Task: Set the tone-mapping algorithm for Open GL video output for Windows to "Hard clip out-of-gamut".
Action: Mouse moved to (107, 15)
Screenshot: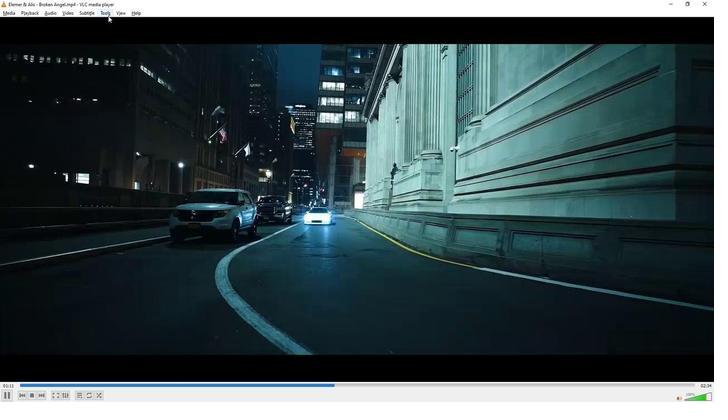
Action: Mouse pressed left at (107, 15)
Screenshot: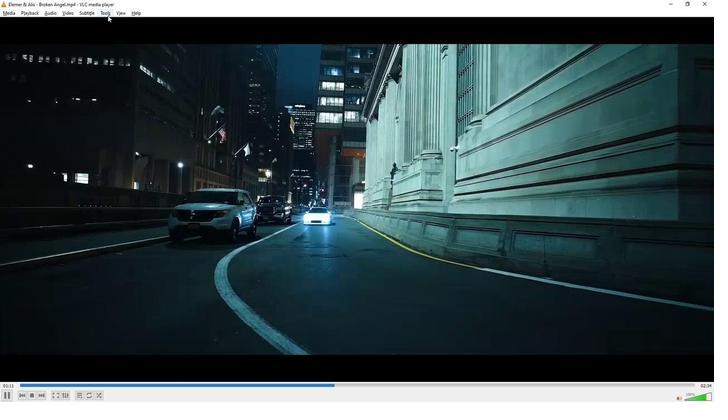 
Action: Mouse moved to (112, 98)
Screenshot: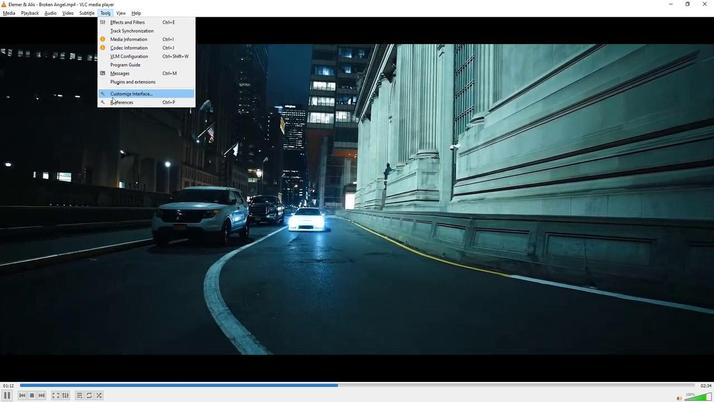 
Action: Mouse pressed left at (112, 98)
Screenshot: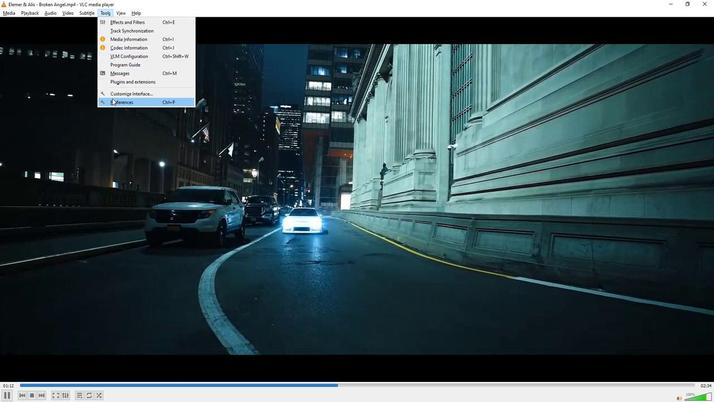 
Action: Mouse moved to (156, 317)
Screenshot: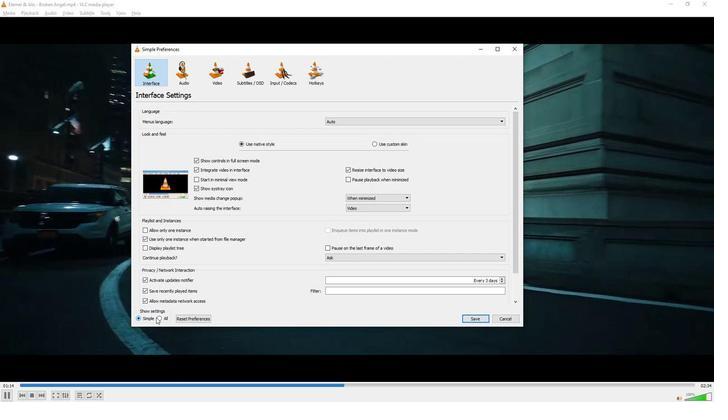 
Action: Mouse pressed left at (156, 317)
Screenshot: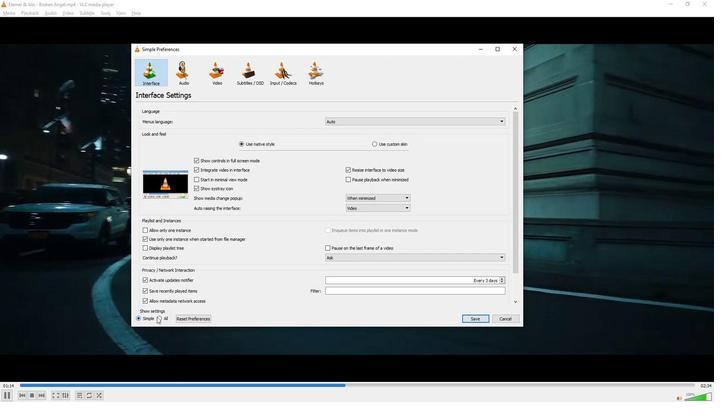 
Action: Mouse moved to (153, 266)
Screenshot: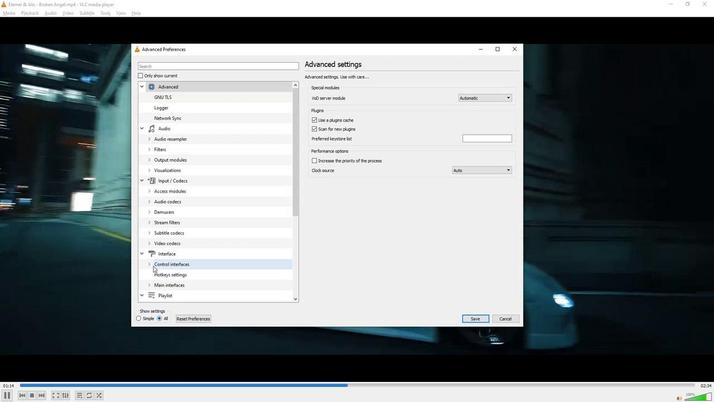 
Action: Mouse scrolled (153, 265) with delta (0, 0)
Screenshot: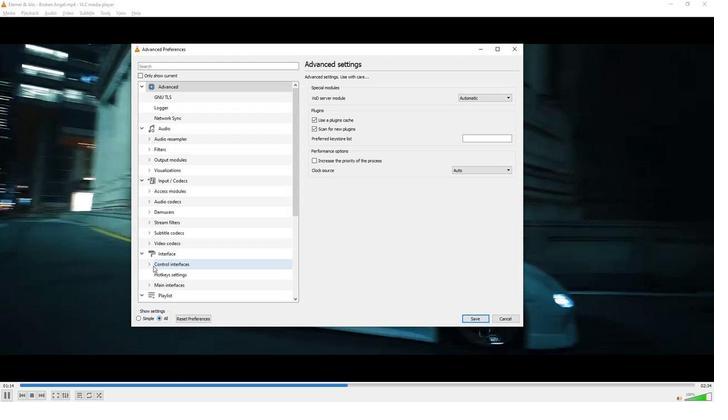 
Action: Mouse moved to (153, 265)
Screenshot: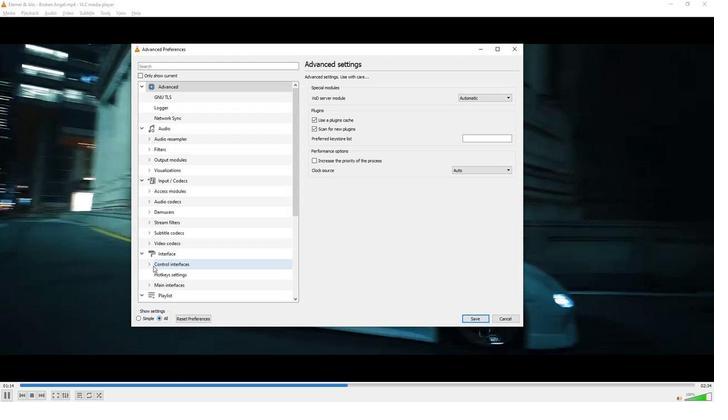 
Action: Mouse scrolled (153, 265) with delta (0, 0)
Screenshot: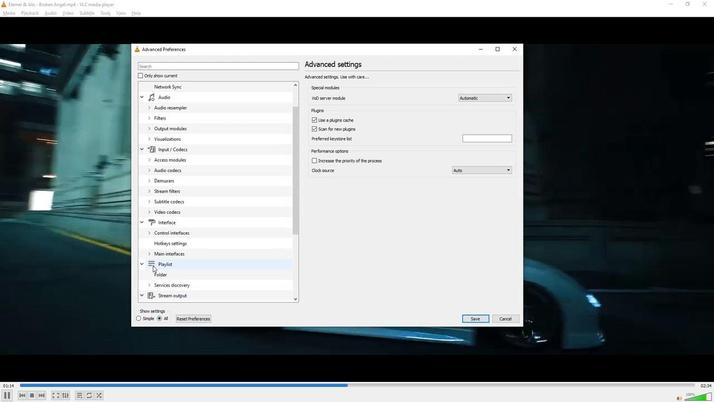 
Action: Mouse moved to (152, 265)
Screenshot: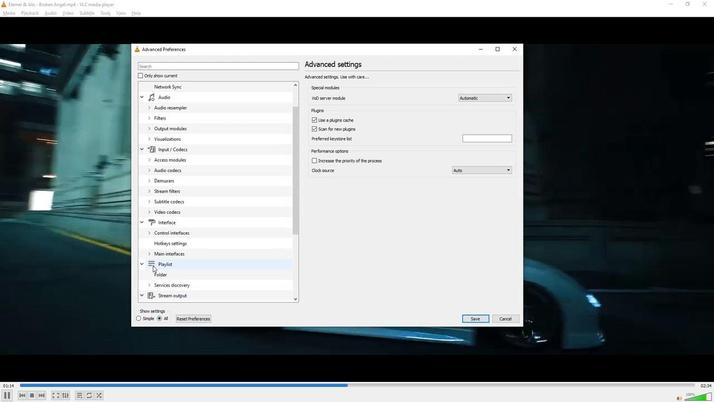 
Action: Mouse scrolled (152, 265) with delta (0, 0)
Screenshot: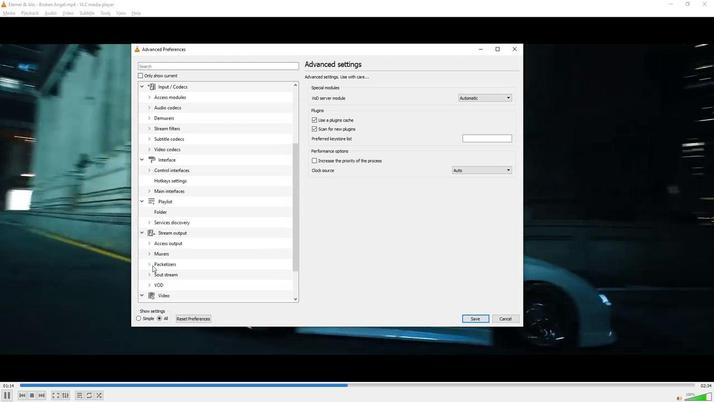 
Action: Mouse scrolled (152, 265) with delta (0, 0)
Screenshot: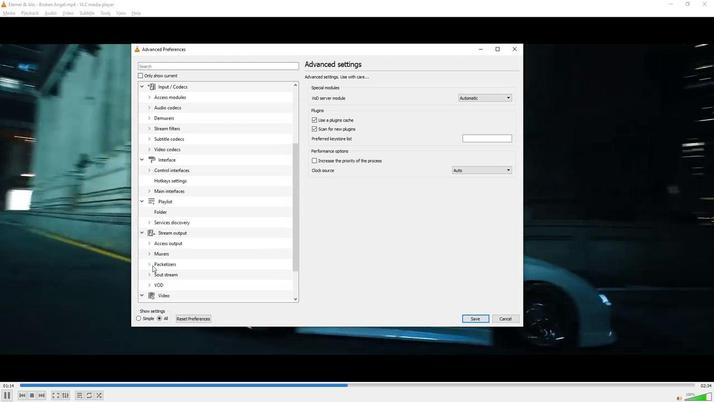 
Action: Mouse scrolled (152, 265) with delta (0, 0)
Screenshot: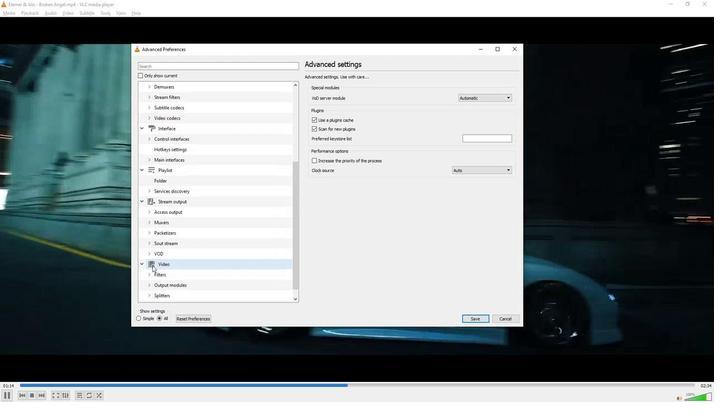 
Action: Mouse scrolled (152, 265) with delta (0, 0)
Screenshot: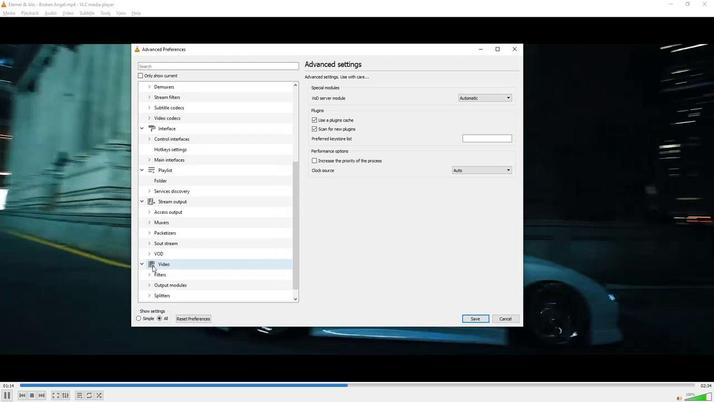 
Action: Mouse scrolled (152, 265) with delta (0, 0)
Screenshot: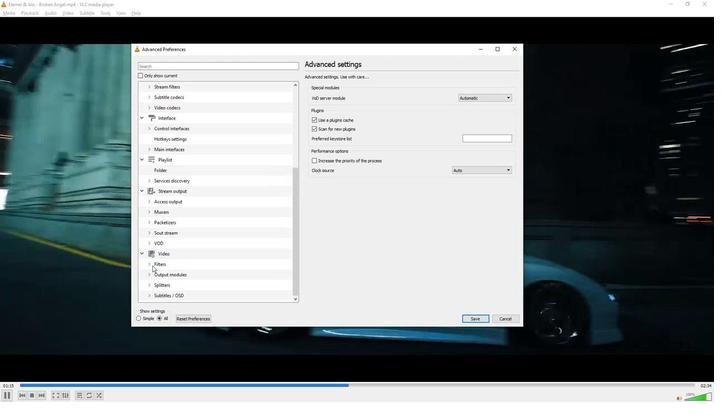 
Action: Mouse moved to (145, 275)
Screenshot: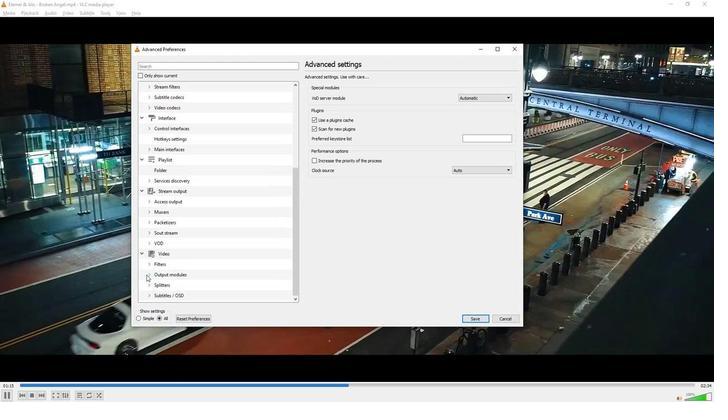 
Action: Mouse pressed left at (145, 275)
Screenshot: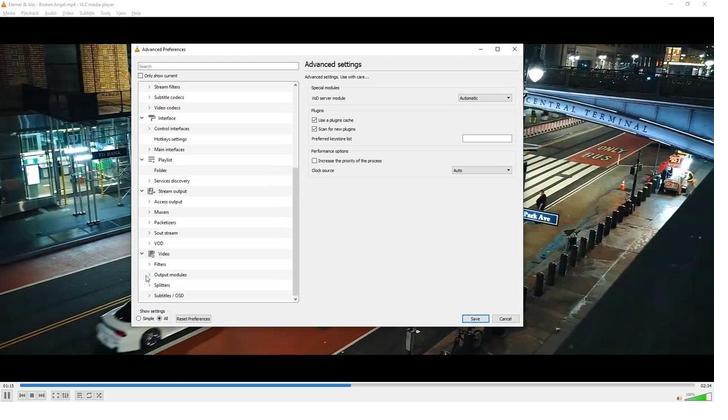 
Action: Mouse moved to (165, 267)
Screenshot: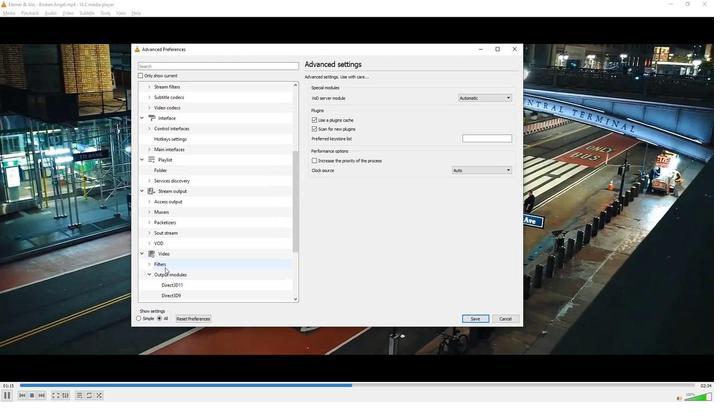 
Action: Mouse scrolled (165, 266) with delta (0, 0)
Screenshot: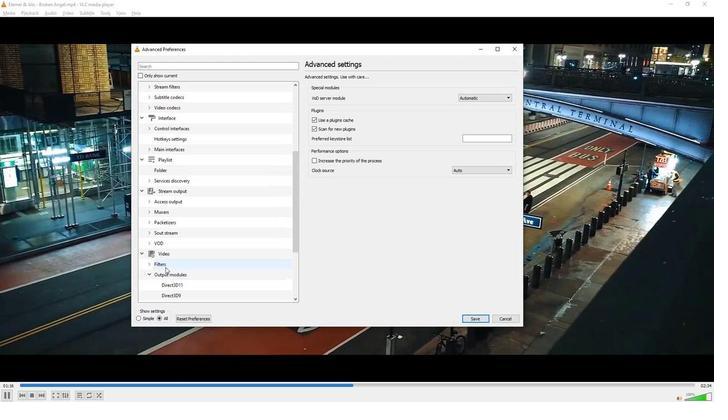 
Action: Mouse scrolled (165, 266) with delta (0, 0)
Screenshot: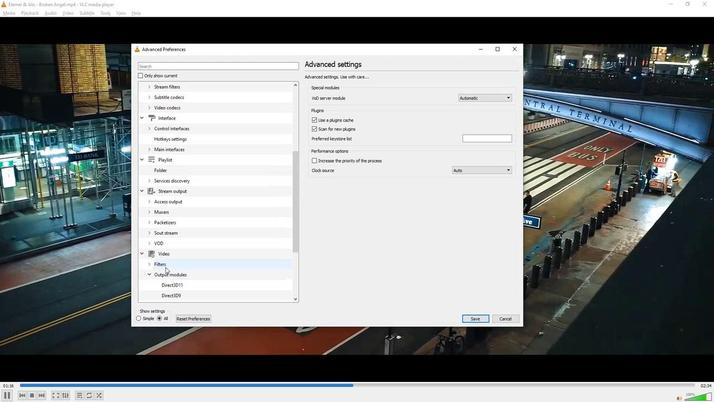 
Action: Mouse scrolled (165, 266) with delta (0, 0)
Screenshot: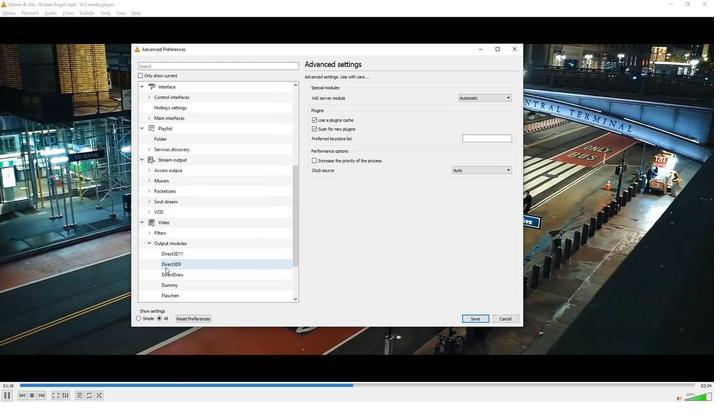 
Action: Mouse scrolled (165, 266) with delta (0, 0)
Screenshot: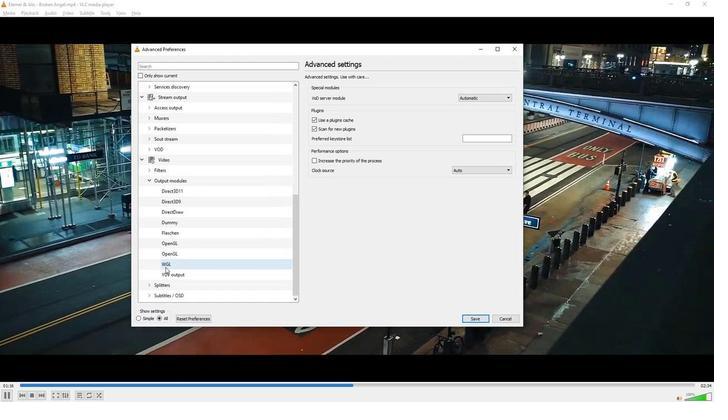 
Action: Mouse scrolled (165, 266) with delta (0, 0)
Screenshot: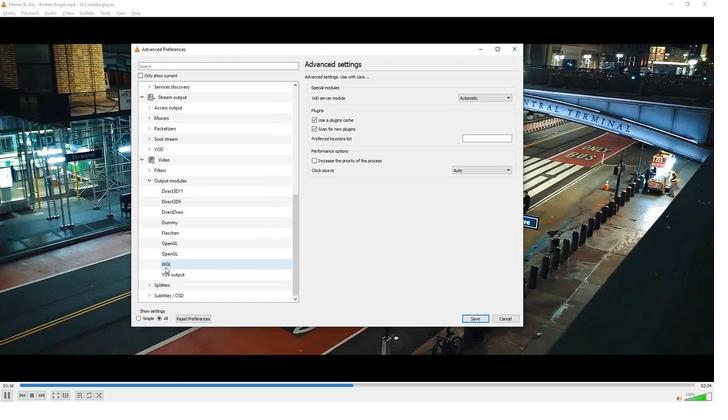 
Action: Mouse scrolled (165, 266) with delta (0, 0)
Screenshot: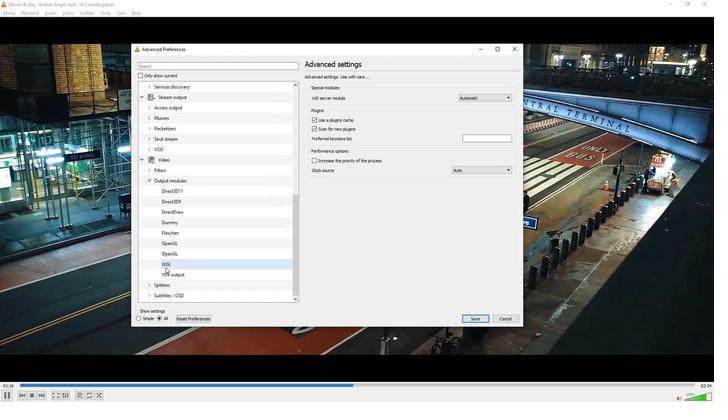 
Action: Mouse moved to (166, 256)
Screenshot: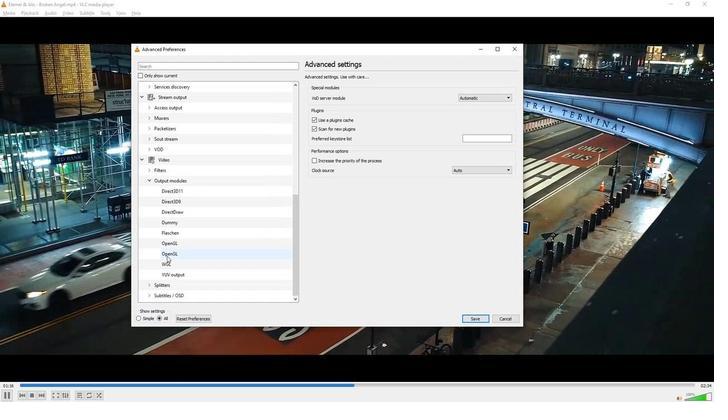 
Action: Mouse pressed left at (166, 256)
Screenshot: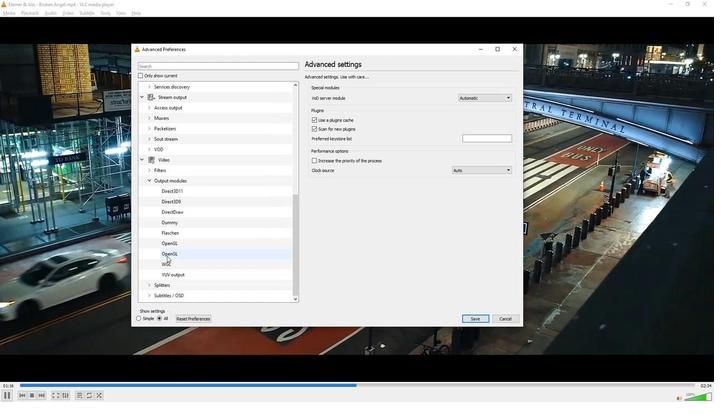 
Action: Mouse moved to (443, 152)
Screenshot: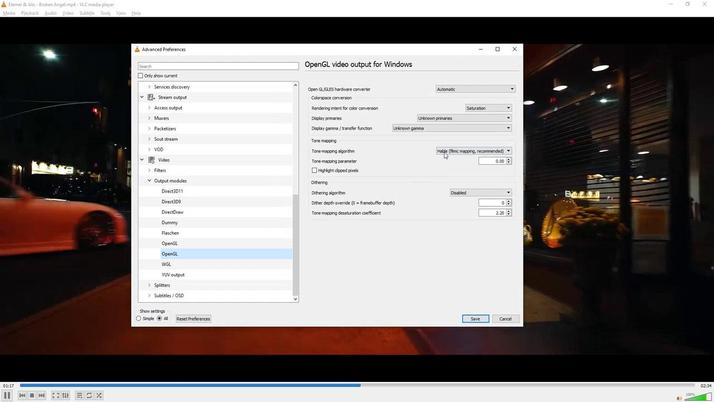 
Action: Mouse pressed left at (443, 152)
Screenshot: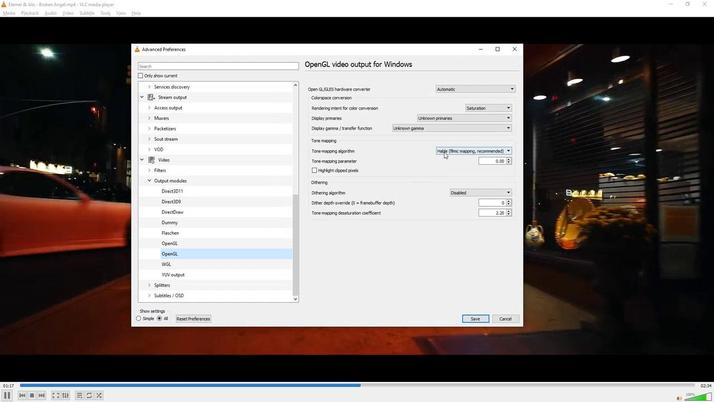 
Action: Mouse moved to (445, 181)
Screenshot: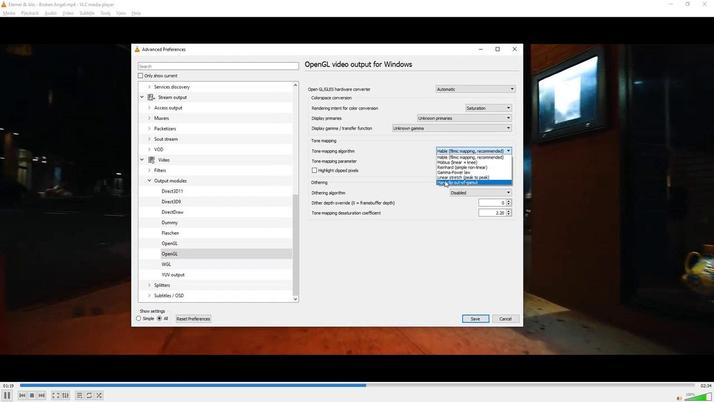 
Action: Mouse pressed left at (445, 181)
Screenshot: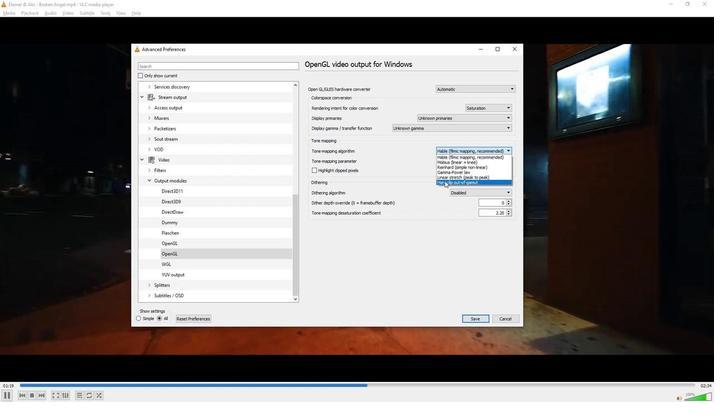 
Action: Mouse moved to (406, 254)
Screenshot: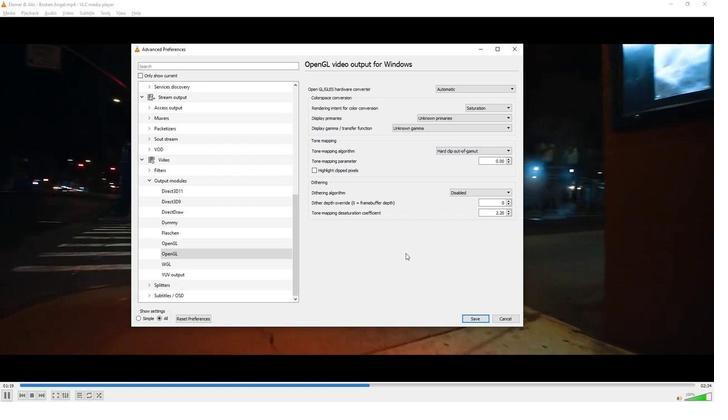 
